 Task: Create a schedule automation trigger every first saturday of the month at 03:00 PM.
Action: Mouse moved to (1187, 344)
Screenshot: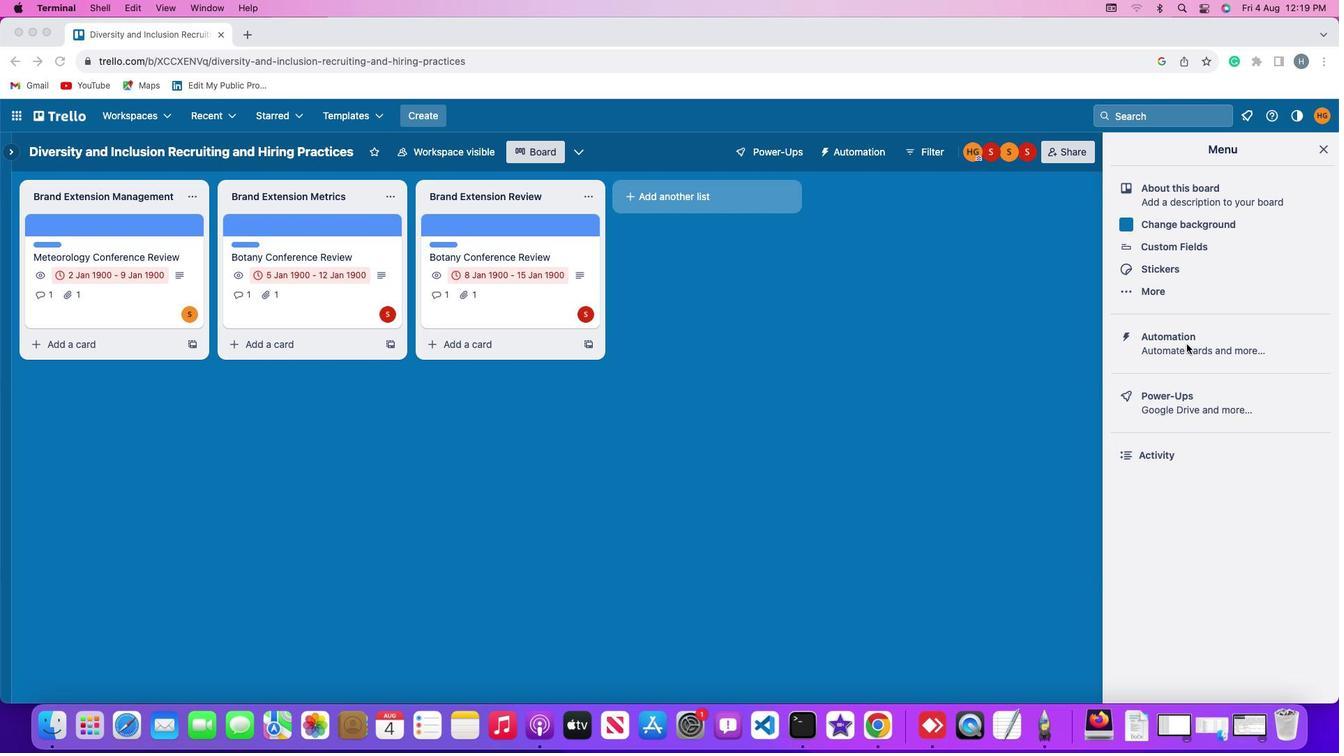 
Action: Mouse pressed left at (1187, 344)
Screenshot: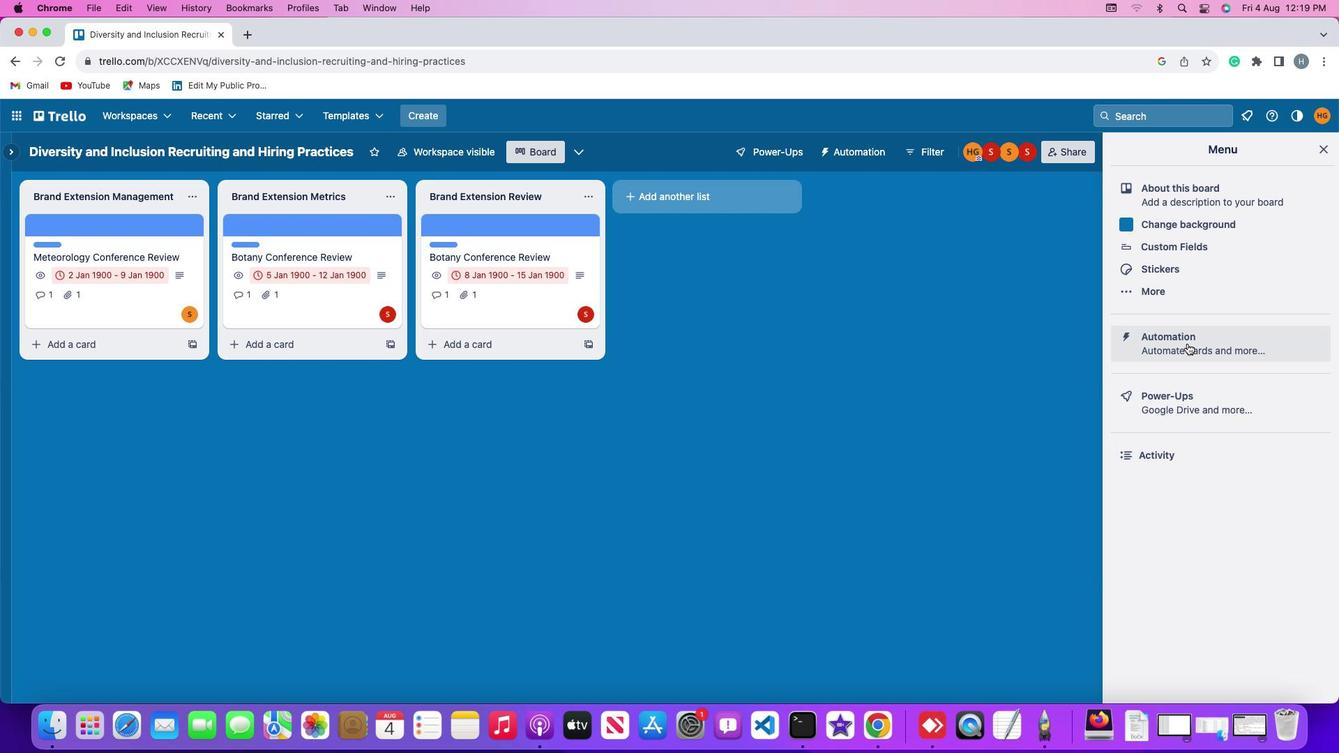 
Action: Mouse moved to (1195, 341)
Screenshot: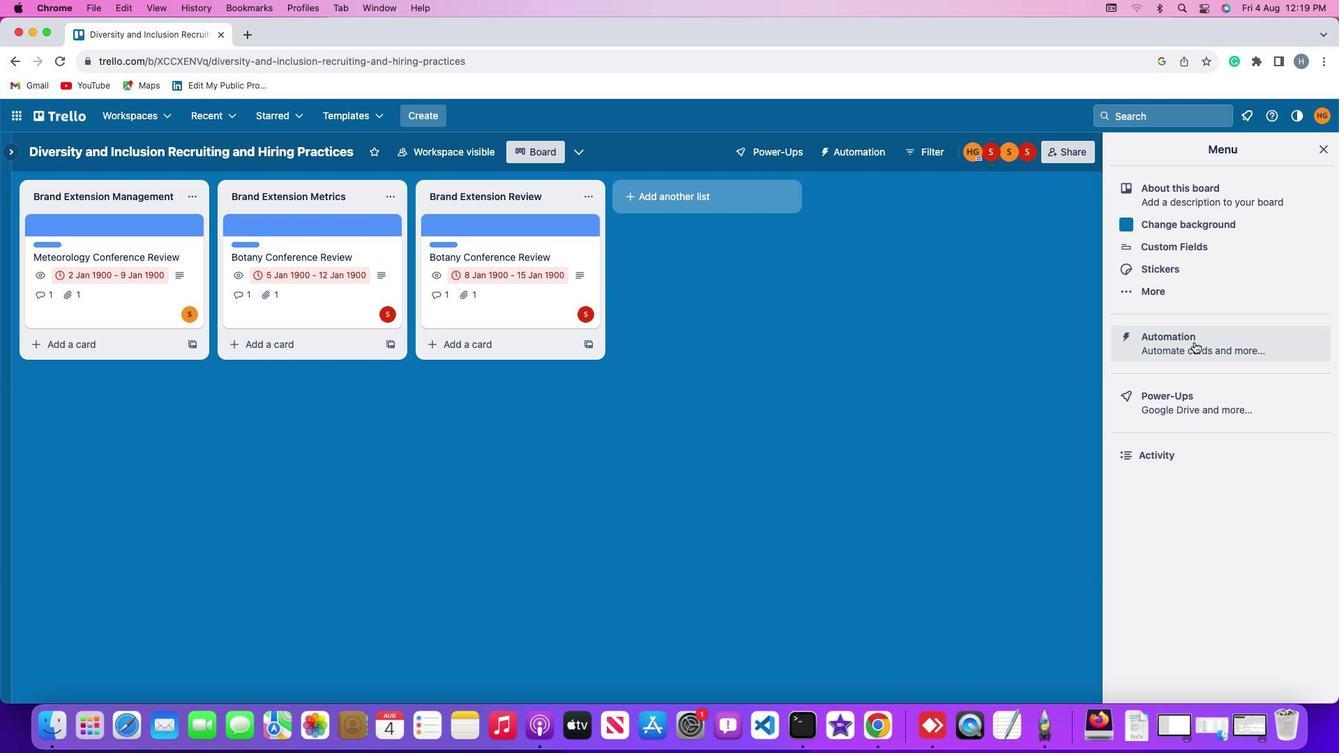 
Action: Mouse pressed left at (1195, 341)
Screenshot: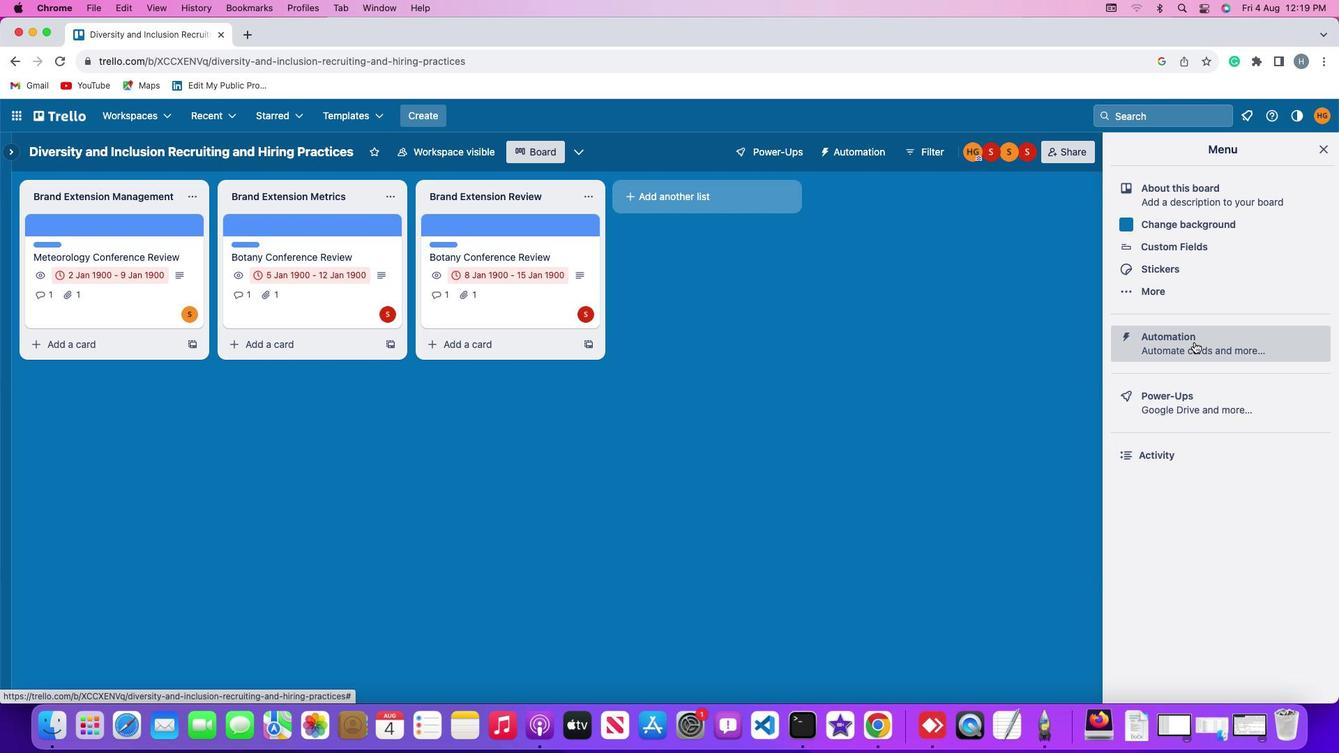 
Action: Mouse moved to (93, 306)
Screenshot: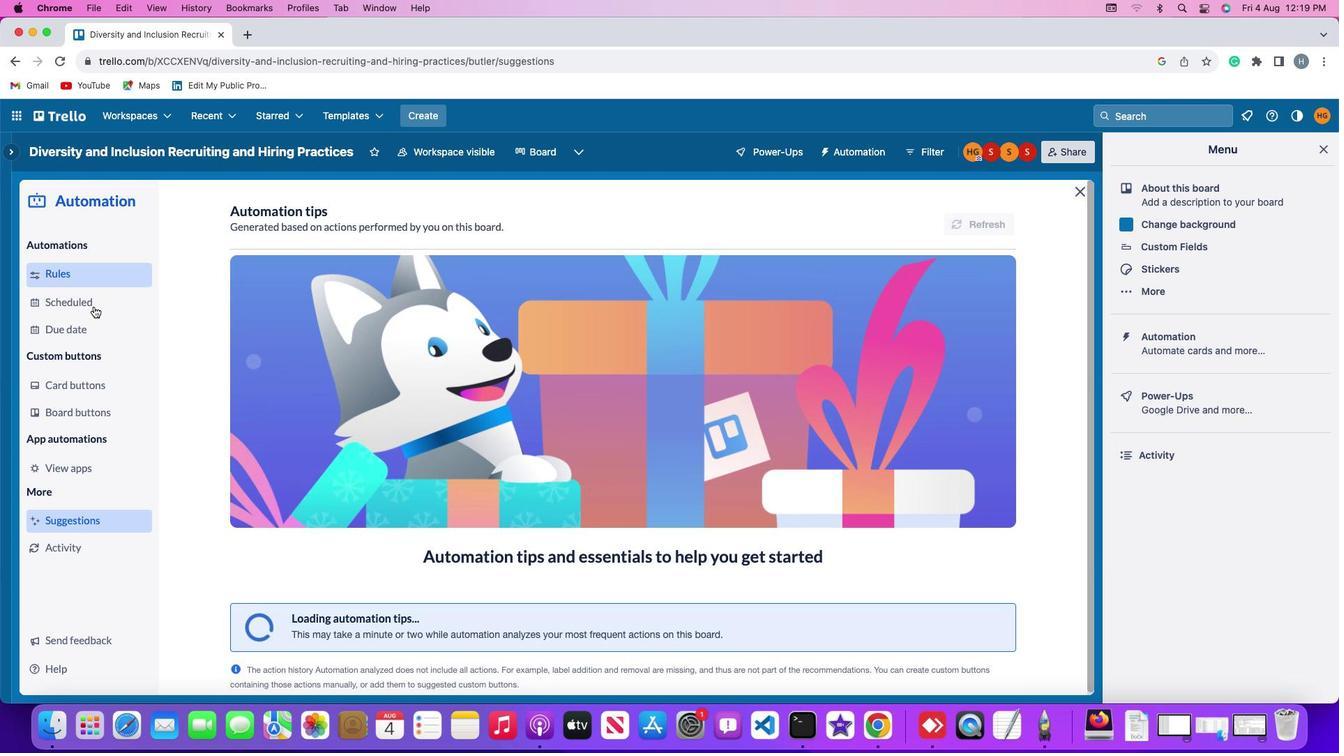 
Action: Mouse pressed left at (93, 306)
Screenshot: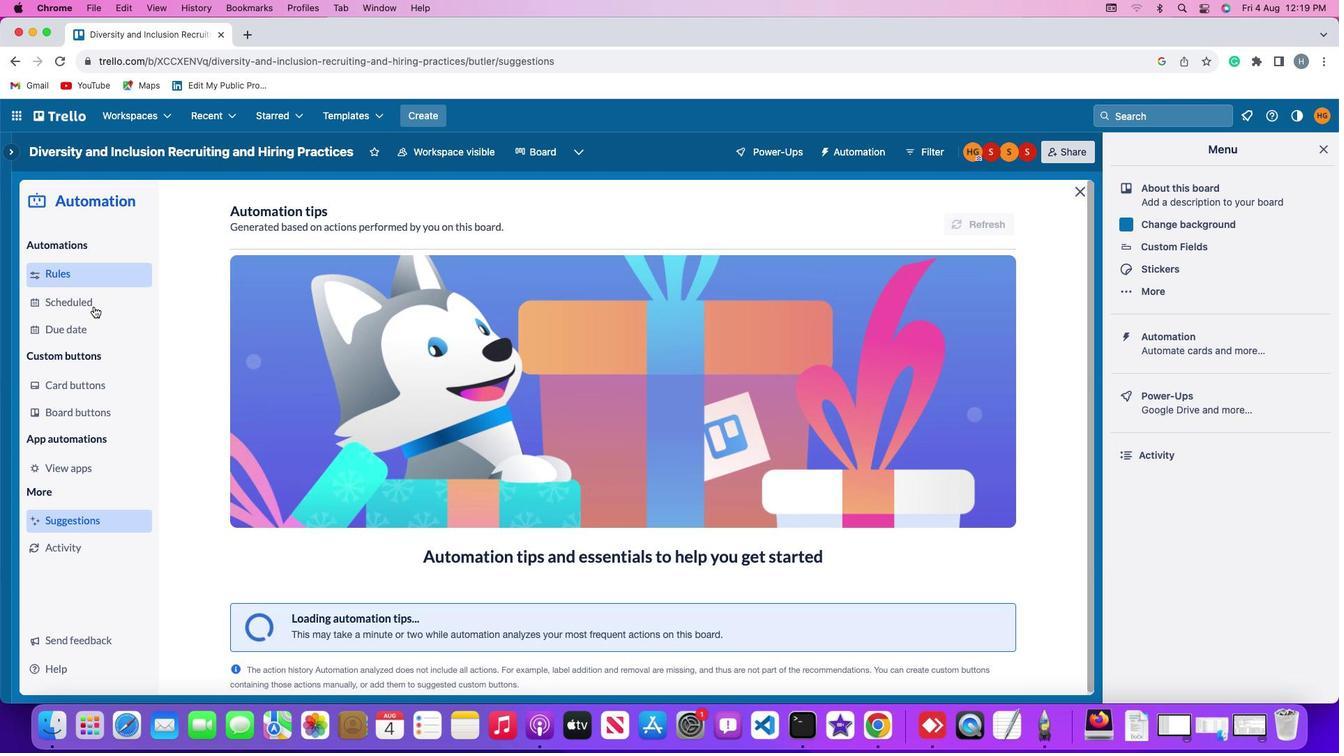 
Action: Mouse moved to (931, 212)
Screenshot: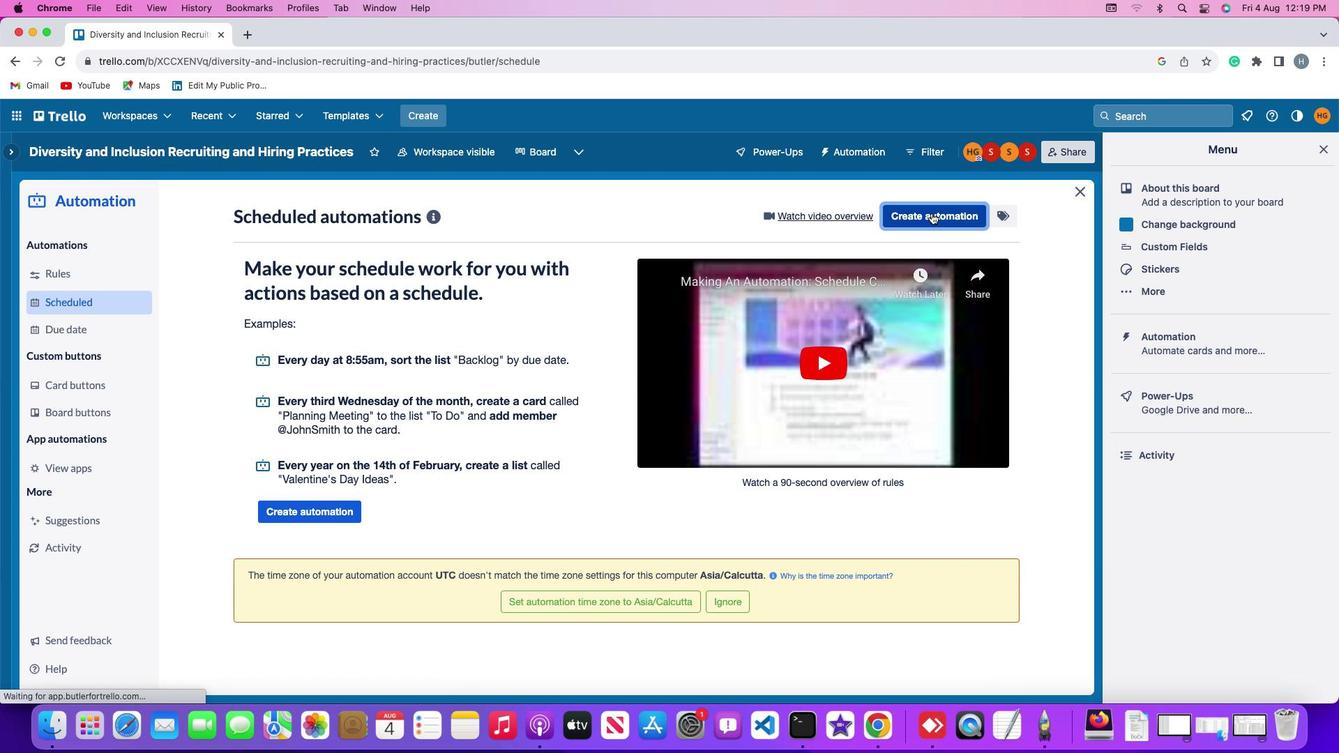 
Action: Mouse pressed left at (931, 212)
Screenshot: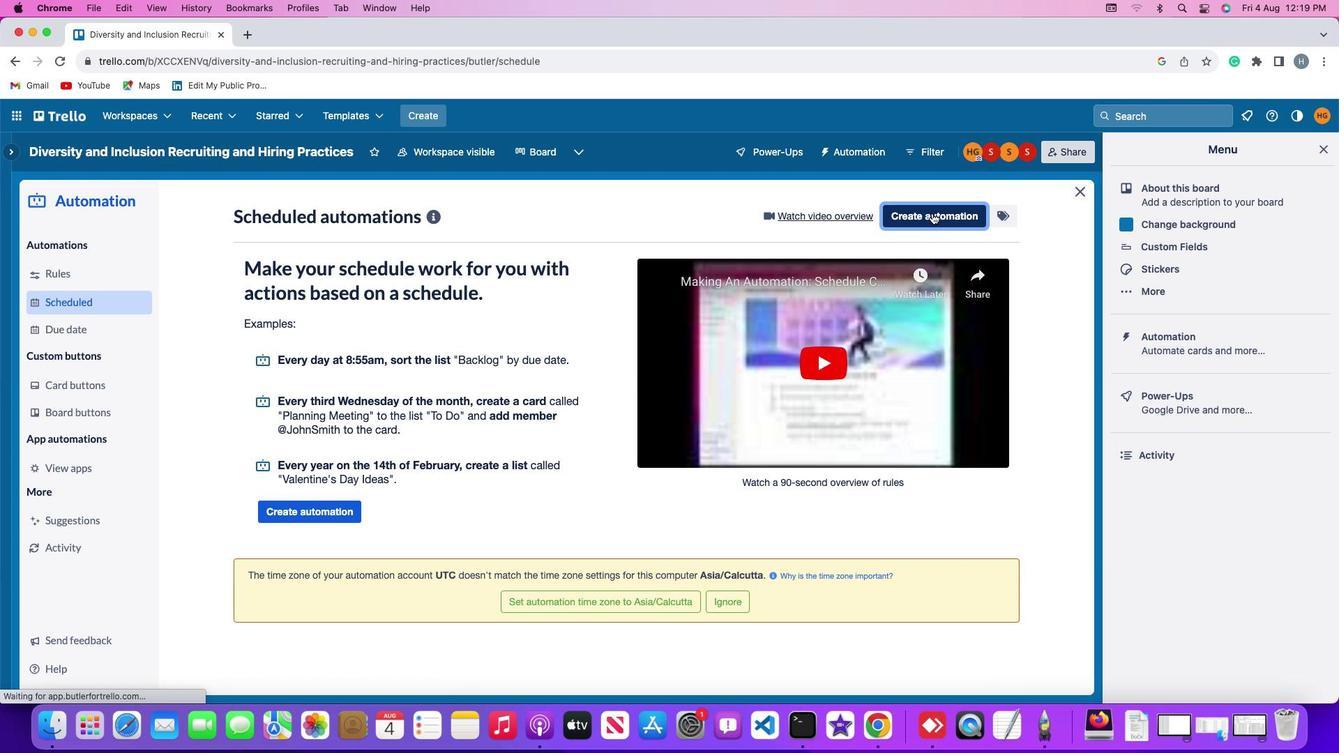 
Action: Mouse moved to (643, 353)
Screenshot: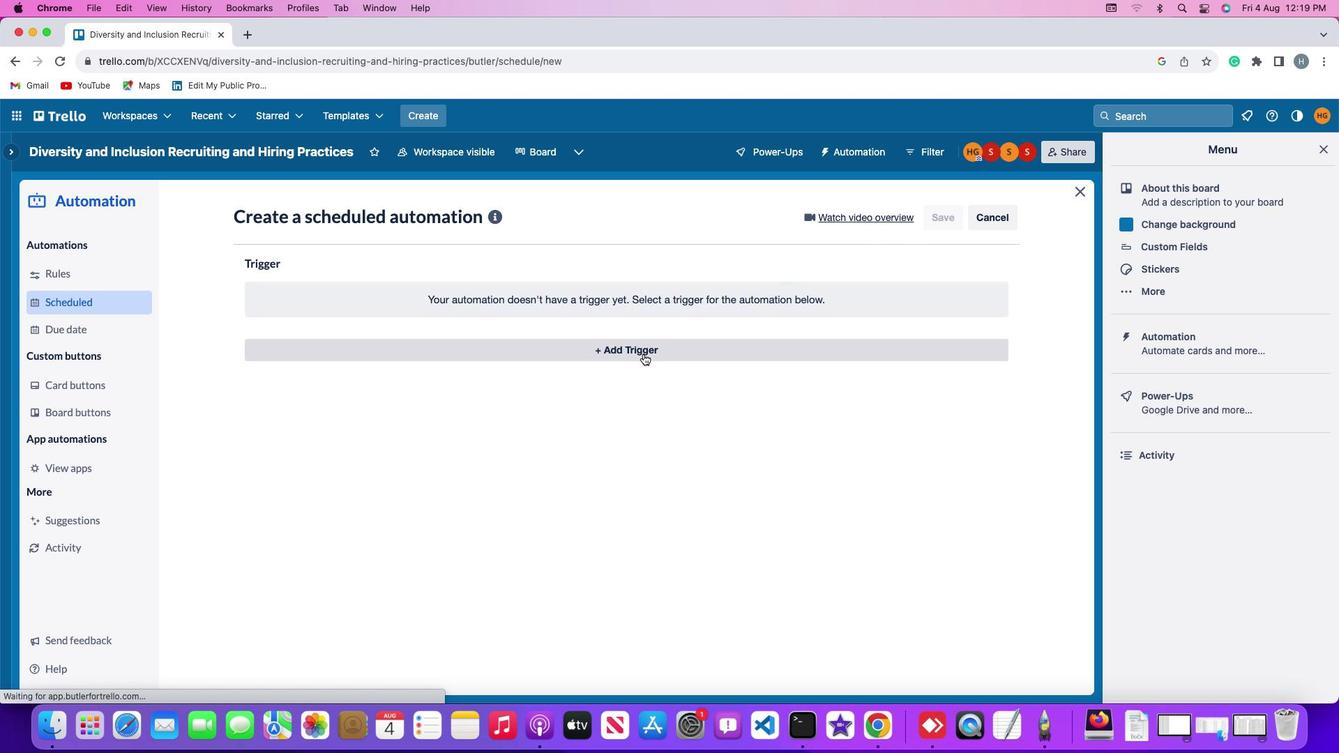 
Action: Mouse pressed left at (643, 353)
Screenshot: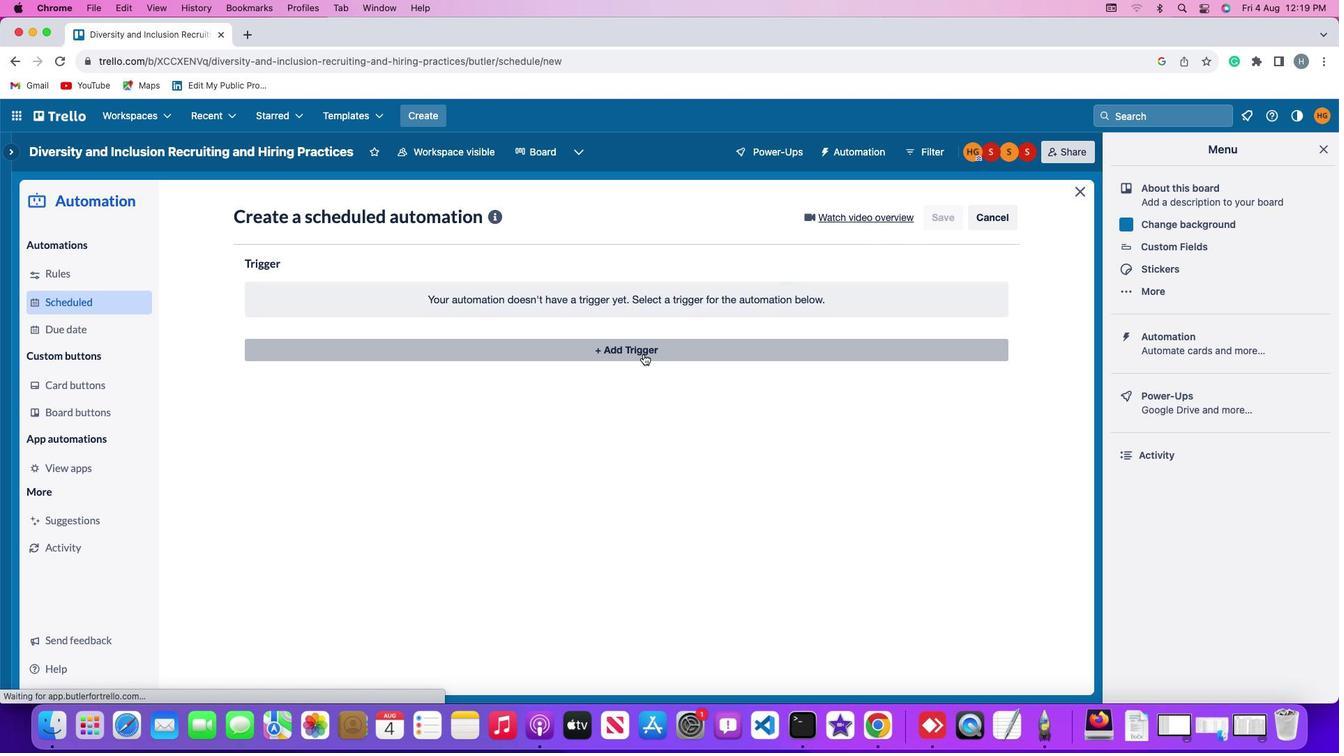 
Action: Mouse moved to (295, 540)
Screenshot: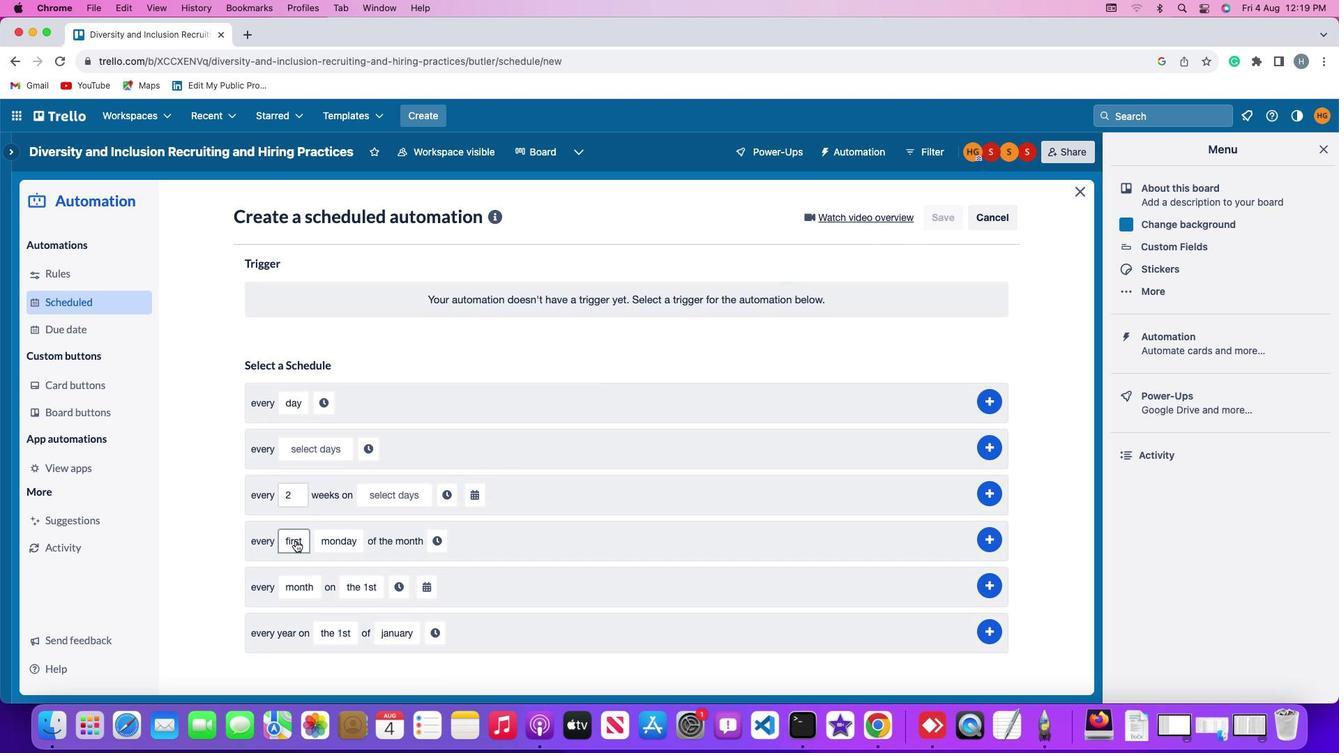 
Action: Mouse pressed left at (295, 540)
Screenshot: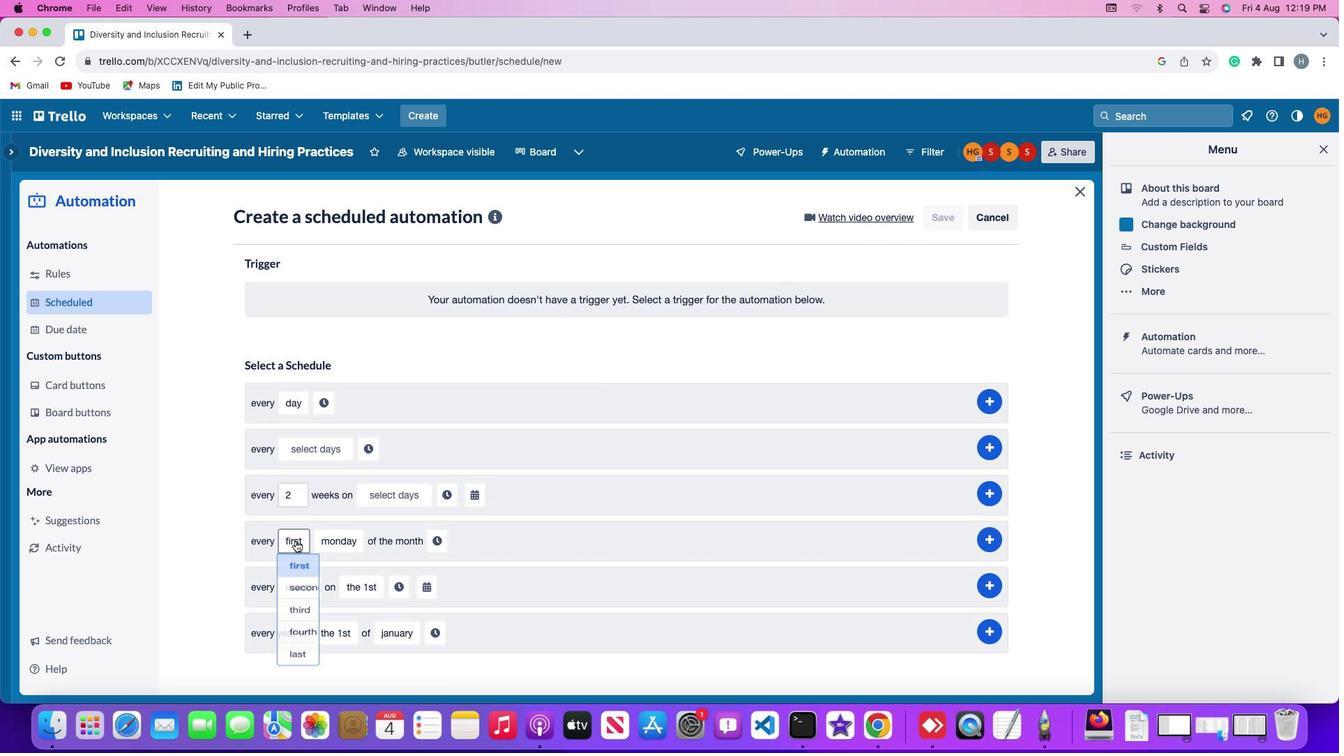 
Action: Mouse moved to (295, 564)
Screenshot: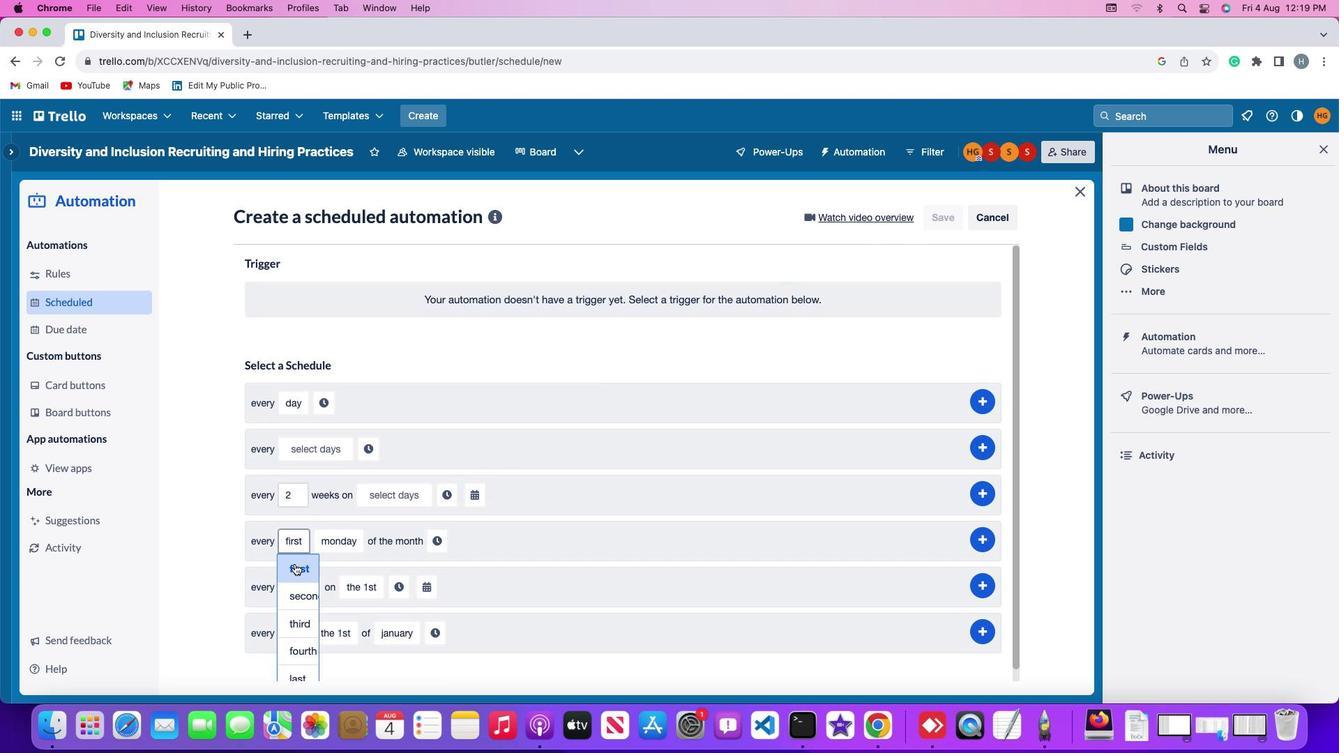 
Action: Mouse pressed left at (295, 564)
Screenshot: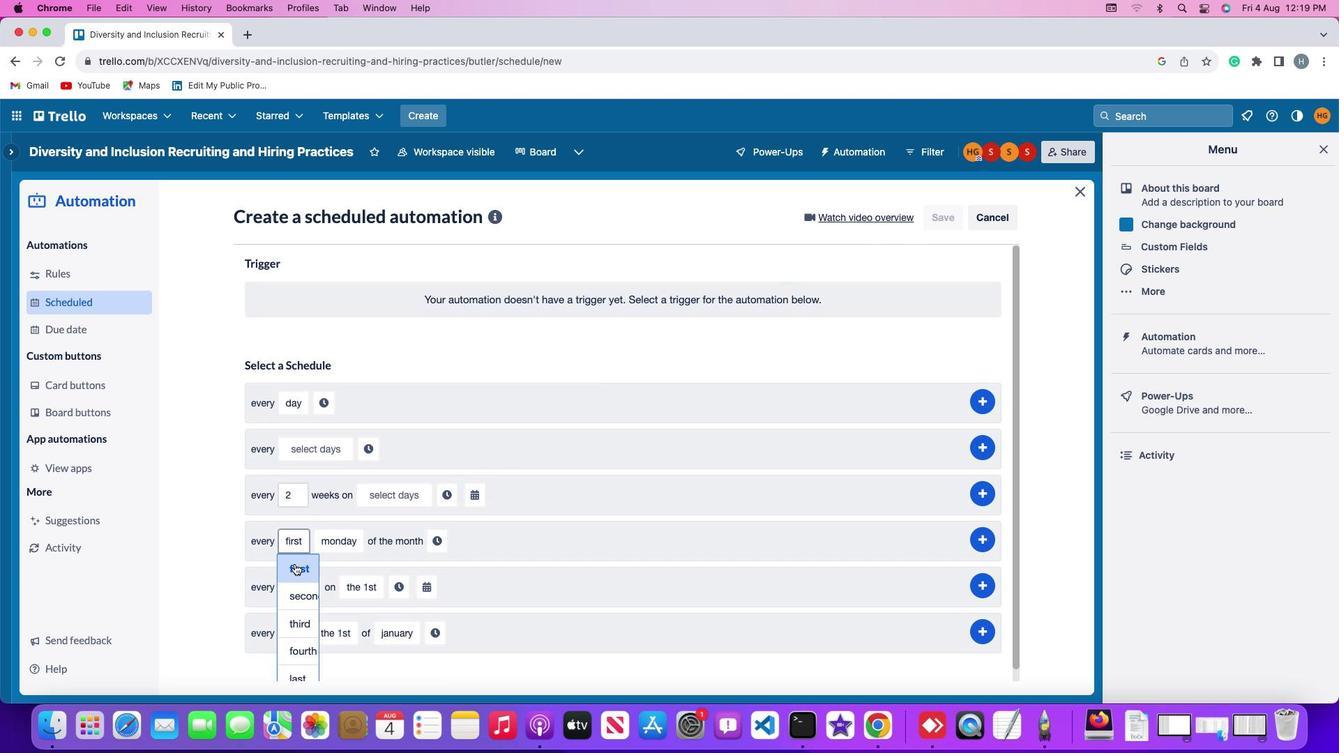 
Action: Mouse moved to (354, 516)
Screenshot: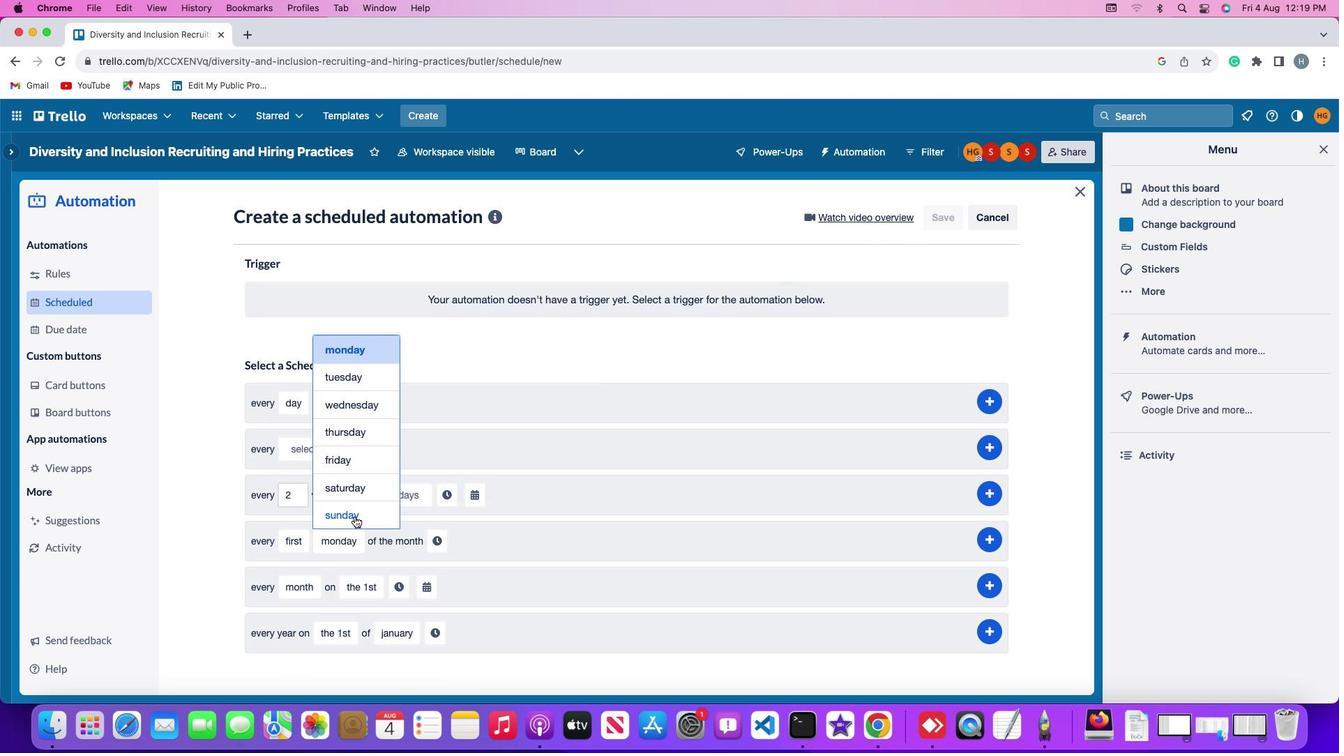 
Action: Mouse pressed left at (354, 516)
Screenshot: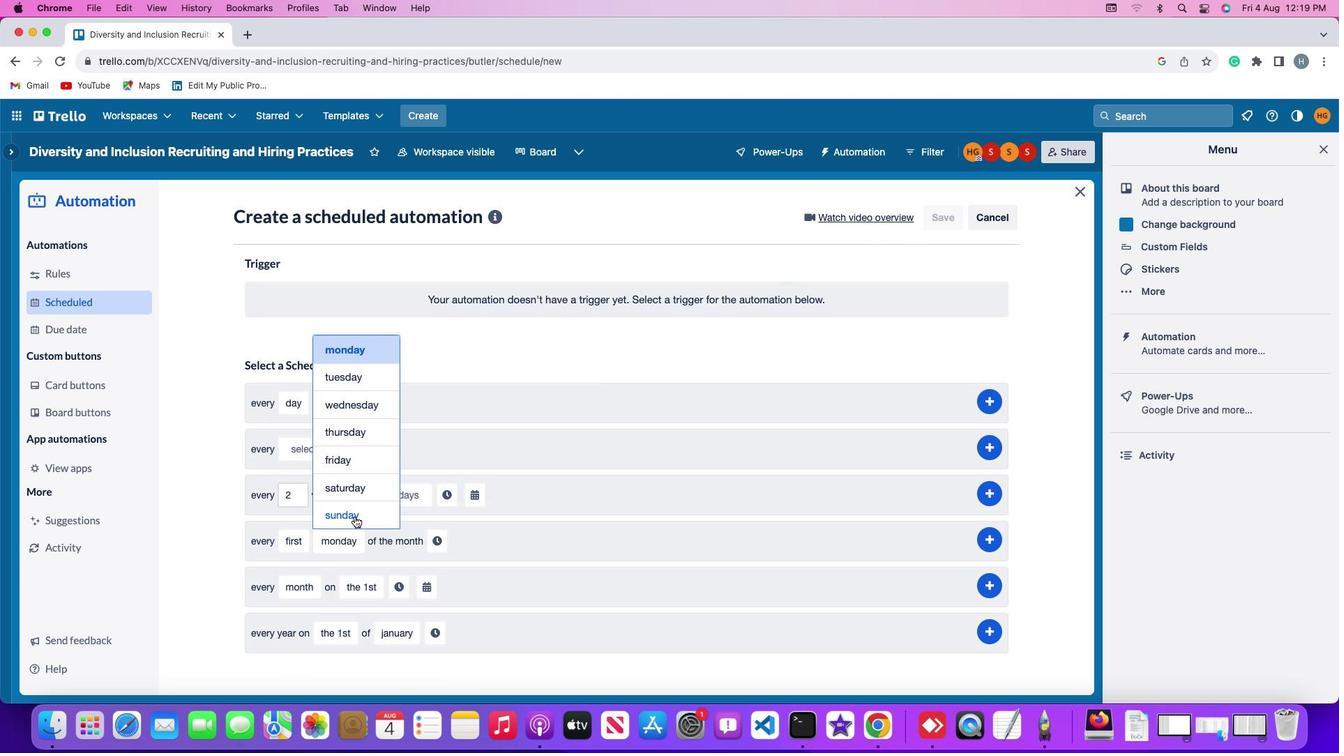 
Action: Mouse moved to (431, 540)
Screenshot: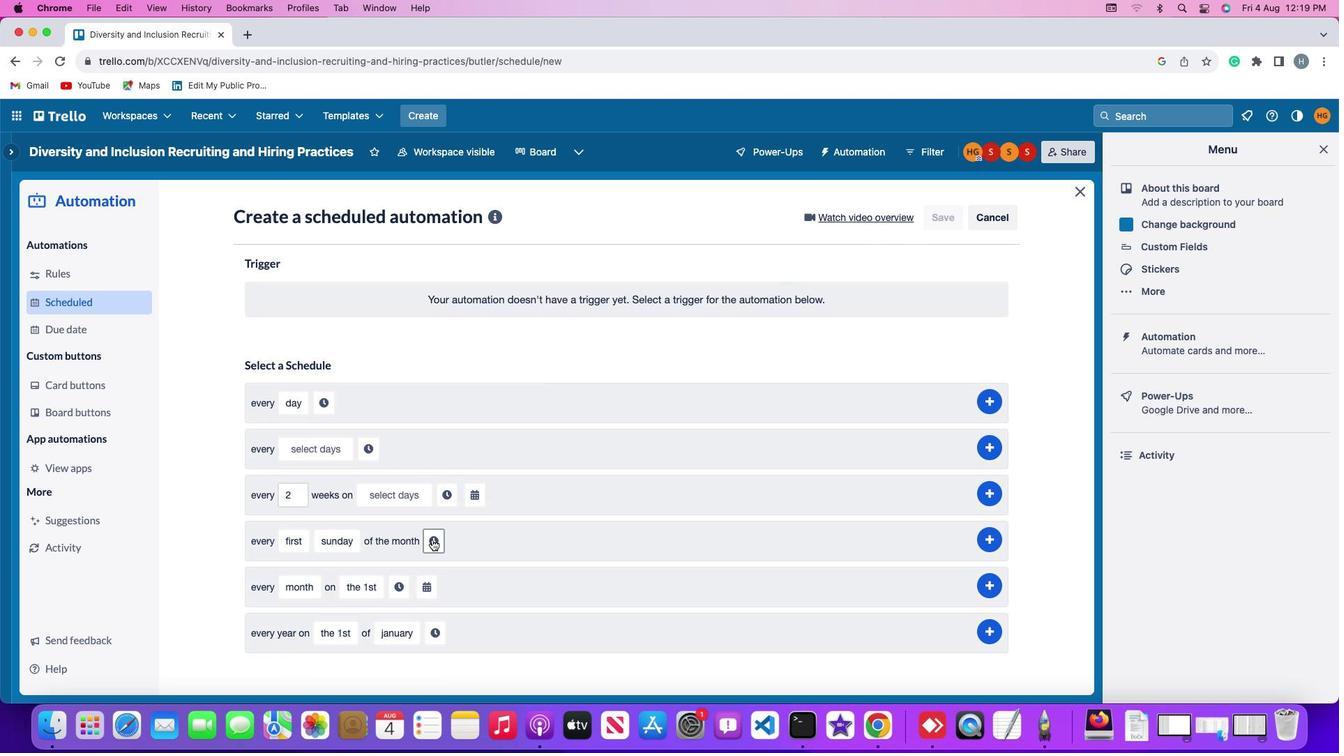
Action: Mouse pressed left at (431, 540)
Screenshot: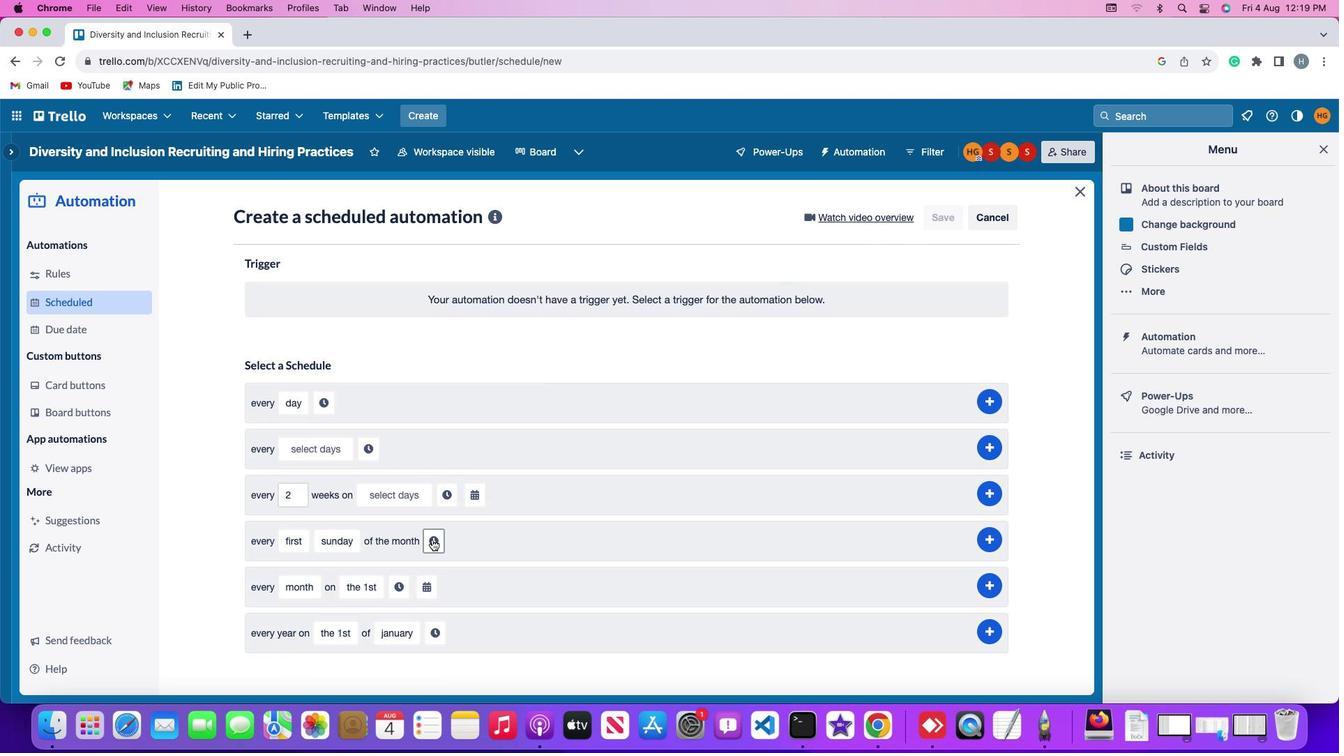 
Action: Mouse moved to (461, 542)
Screenshot: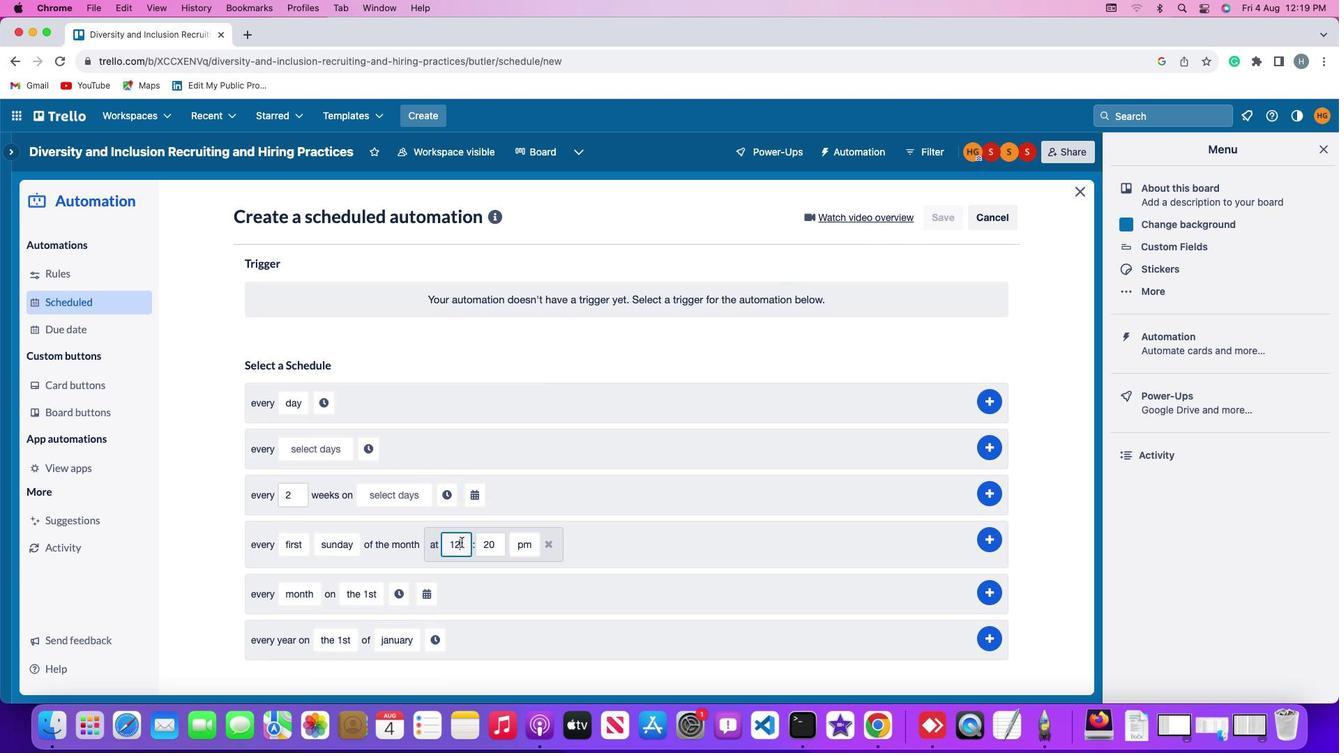 
Action: Mouse pressed left at (461, 542)
Screenshot: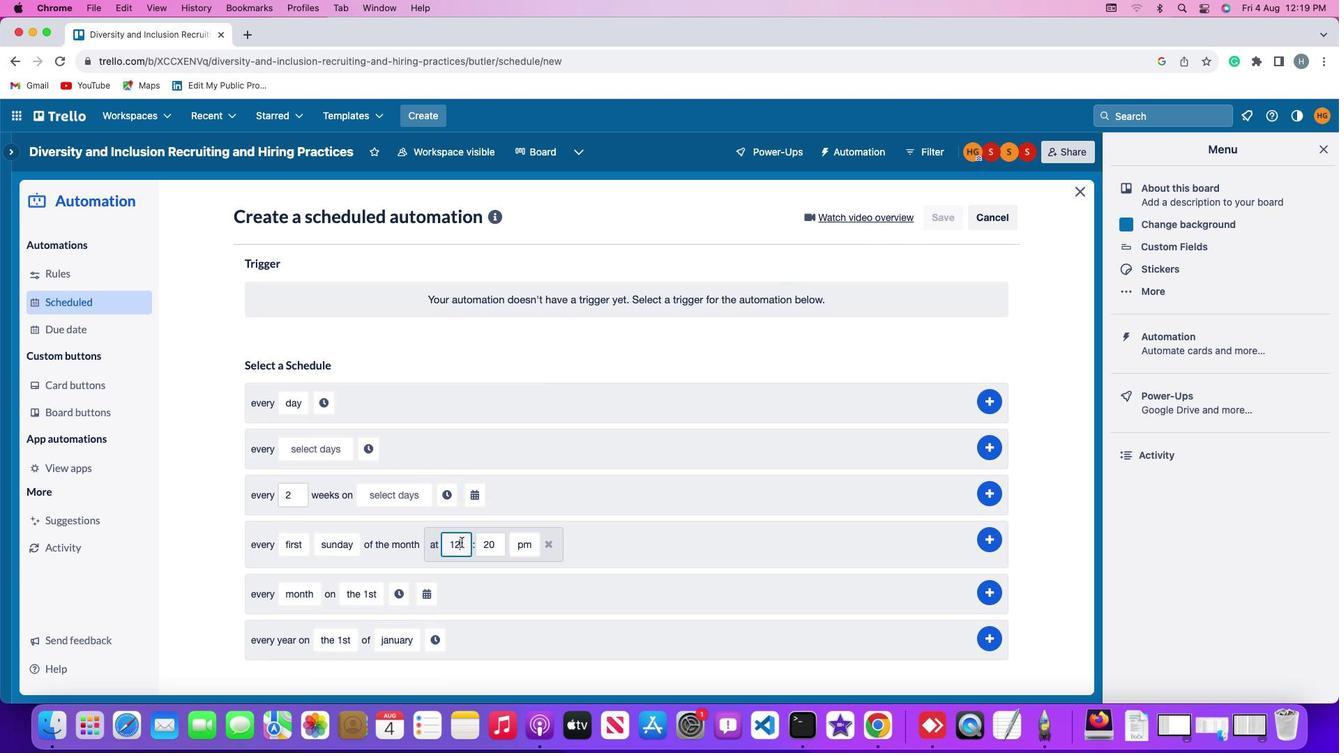 
Action: Key pressed Key.backspaceKey.backspace
Screenshot: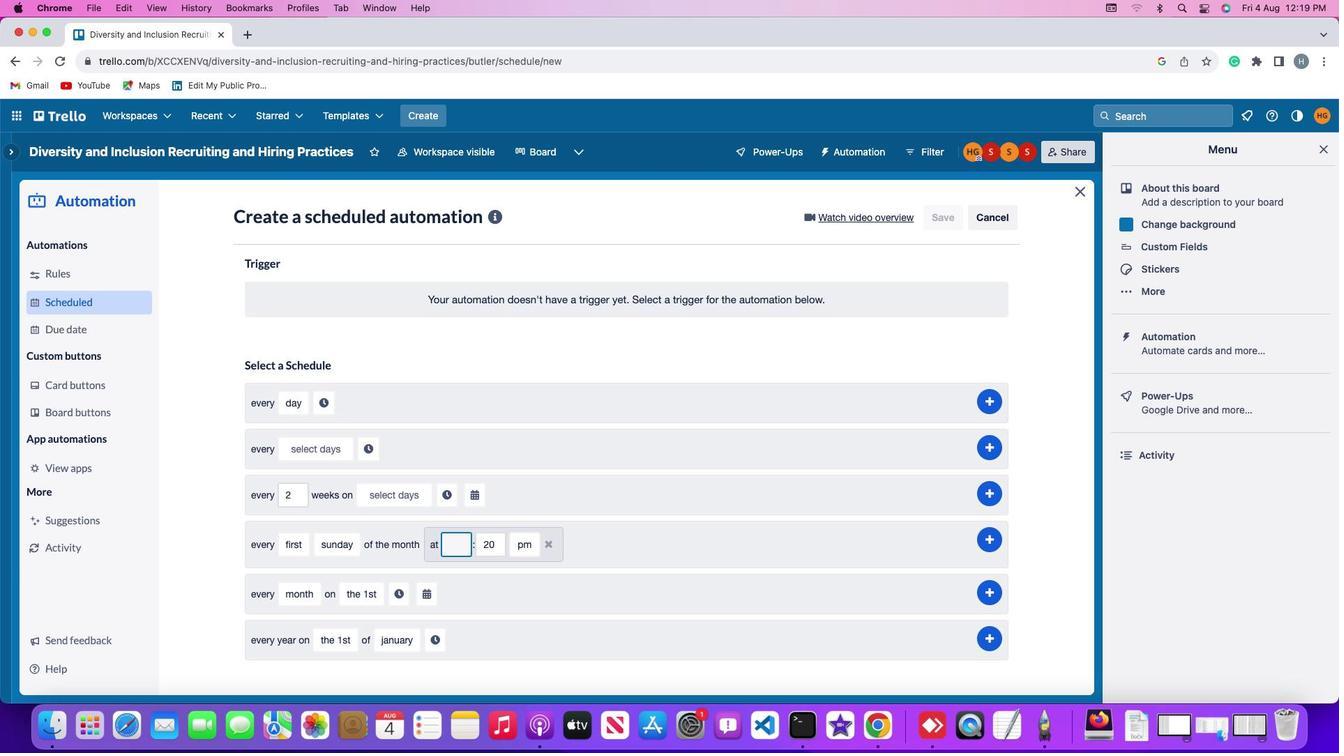 
Action: Mouse moved to (461, 542)
Screenshot: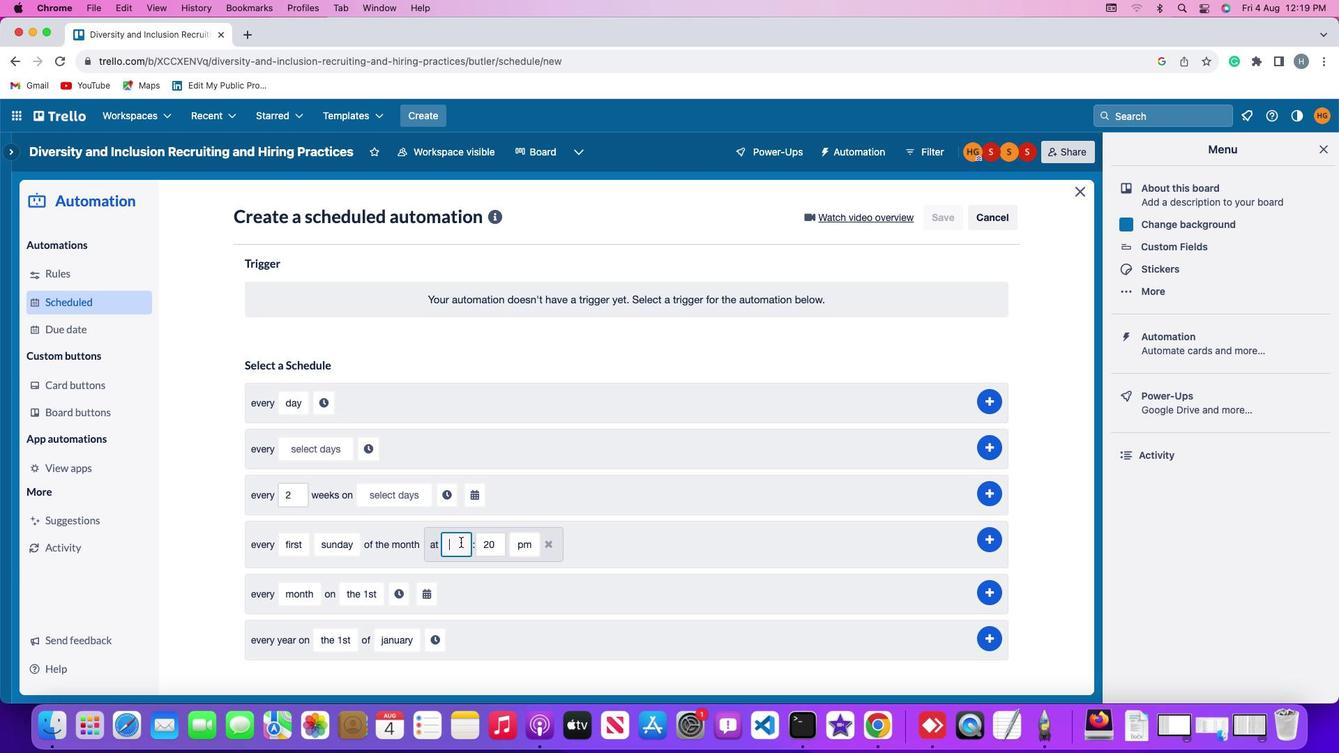 
Action: Key pressed '3'
Screenshot: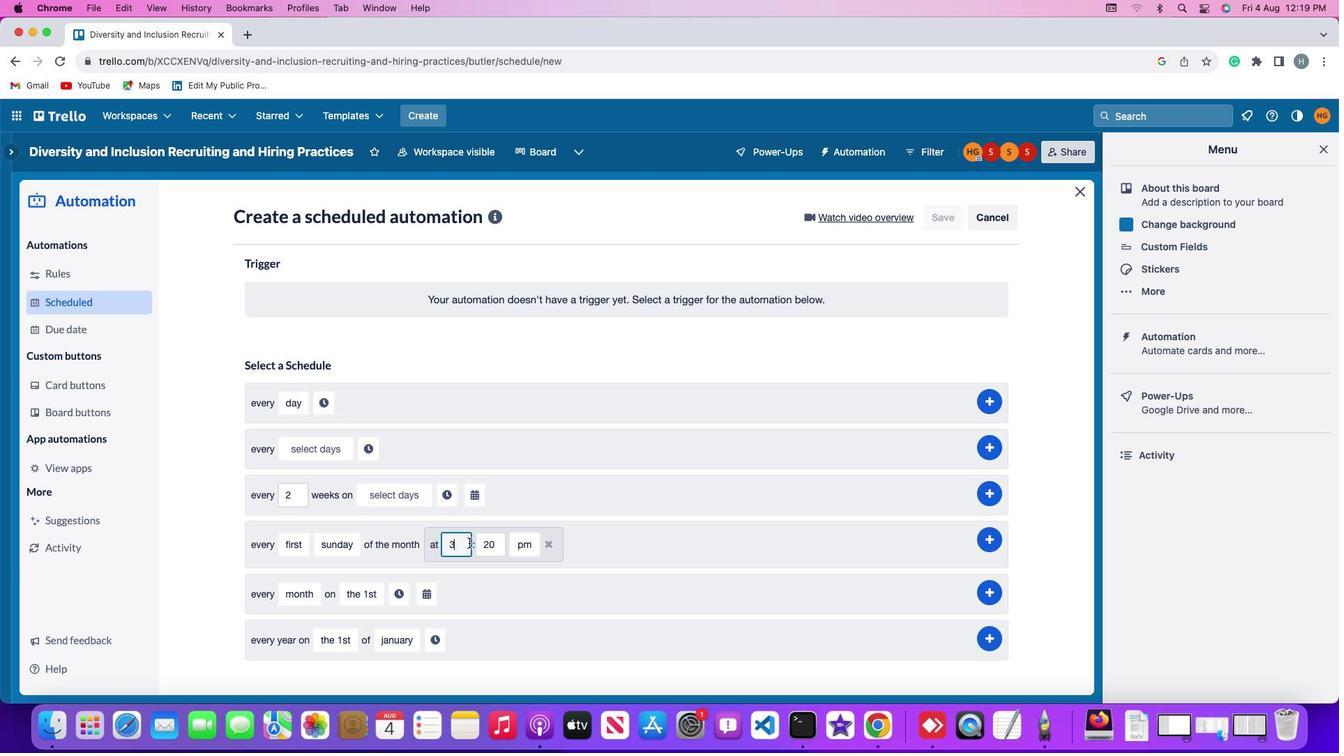 
Action: Mouse moved to (498, 544)
Screenshot: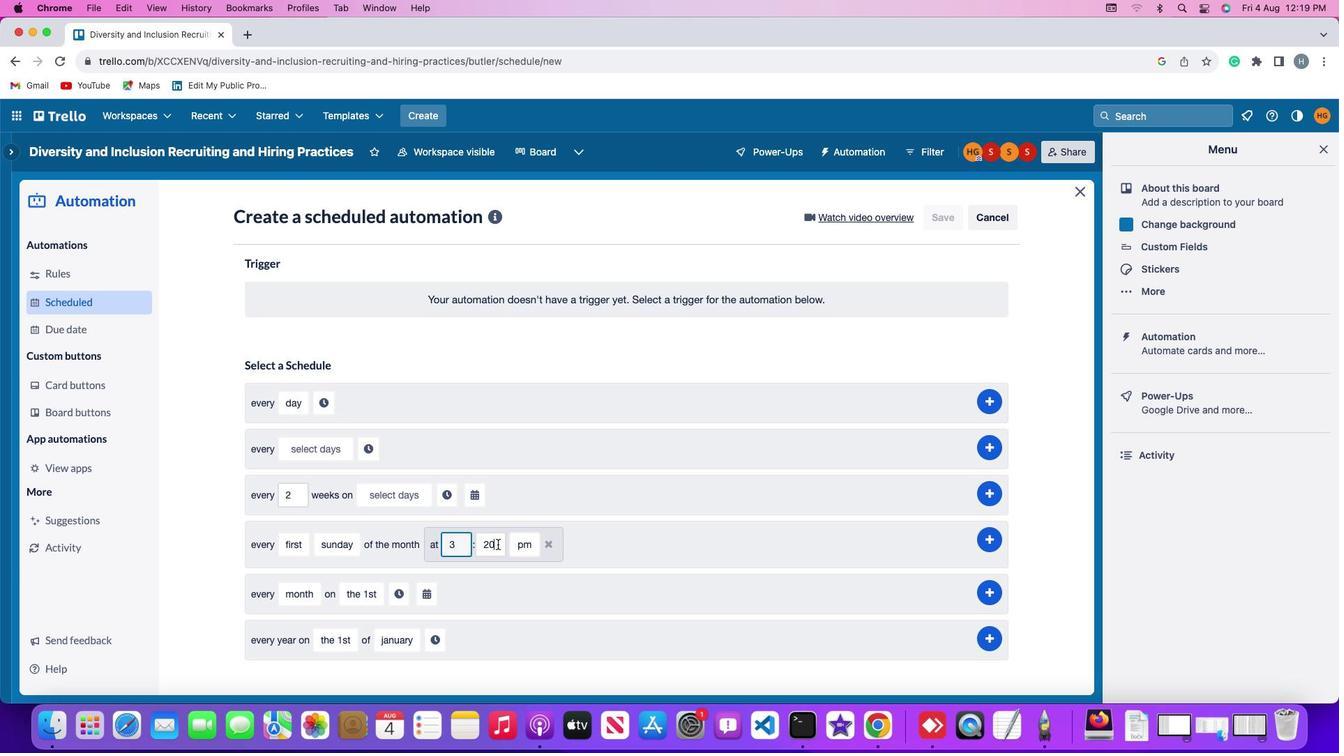 
Action: Mouse pressed left at (498, 544)
Screenshot: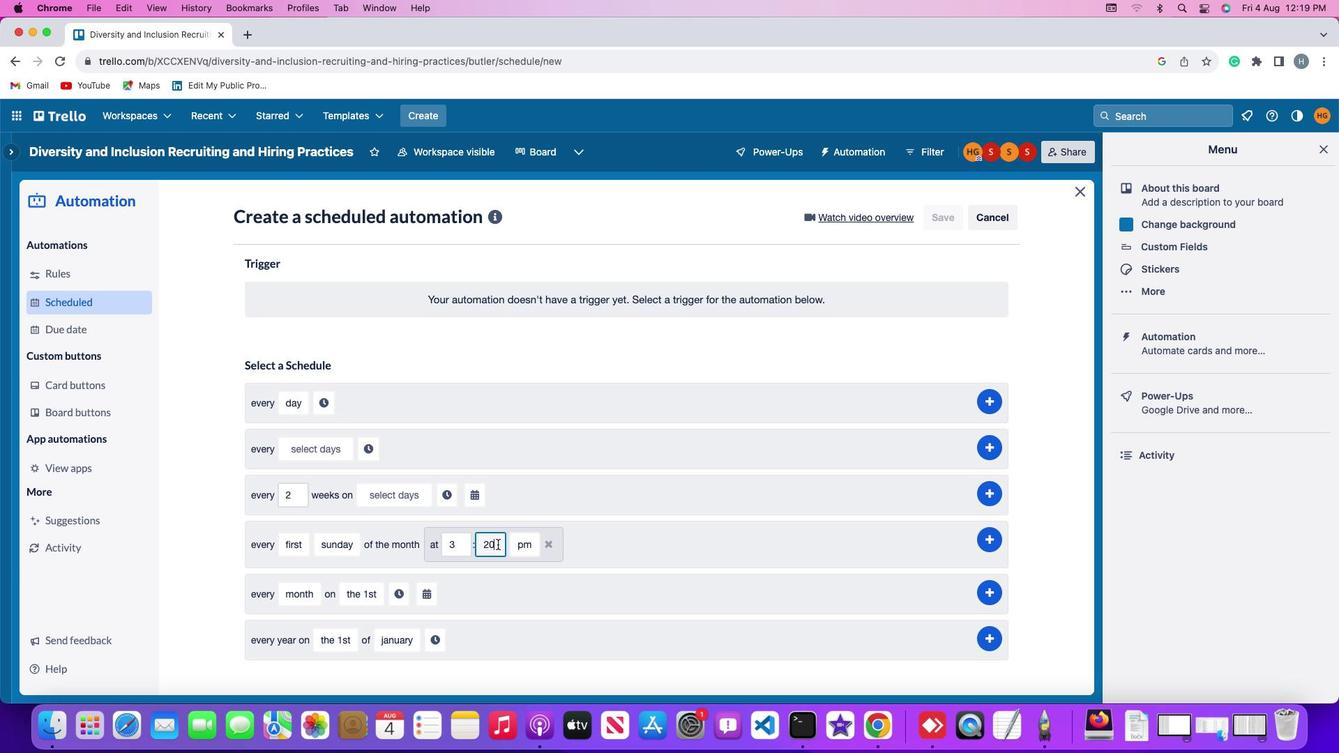
Action: Mouse moved to (498, 544)
Screenshot: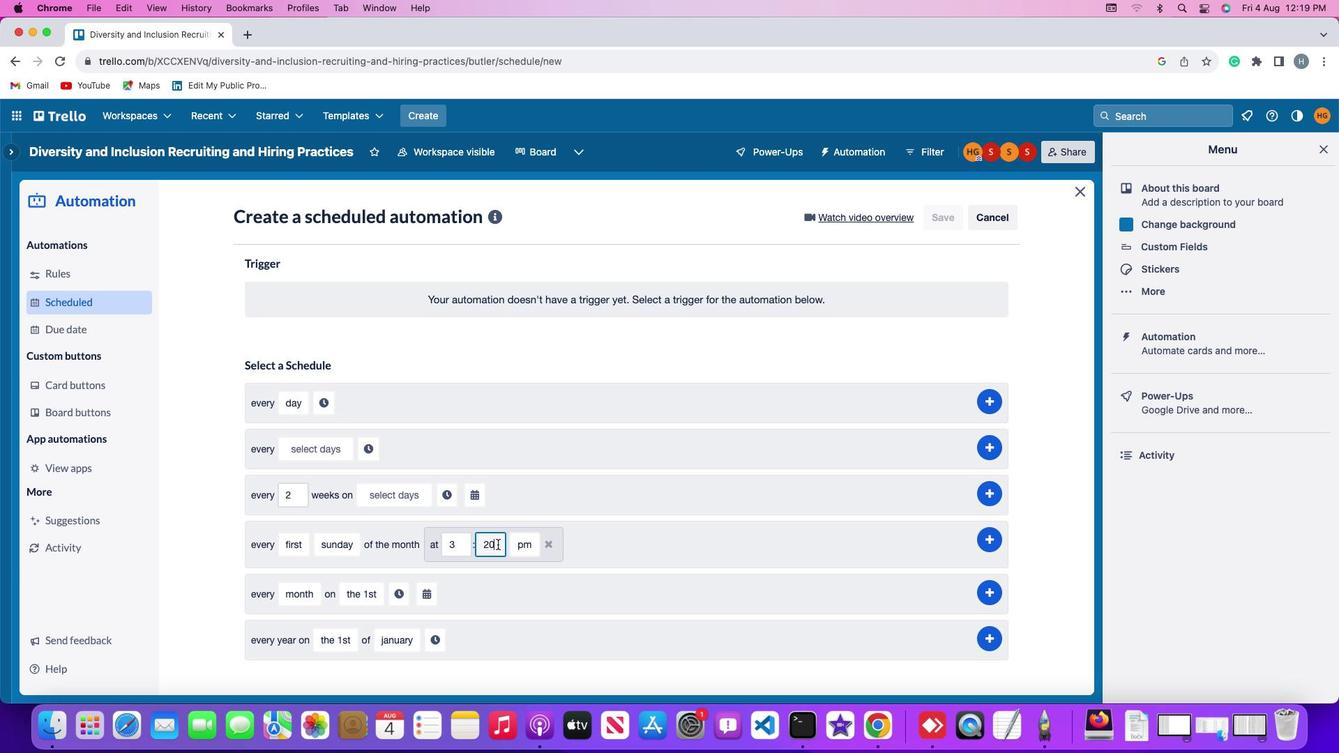 
Action: Key pressed Key.backspaceKey.backspace'0''0'
Screenshot: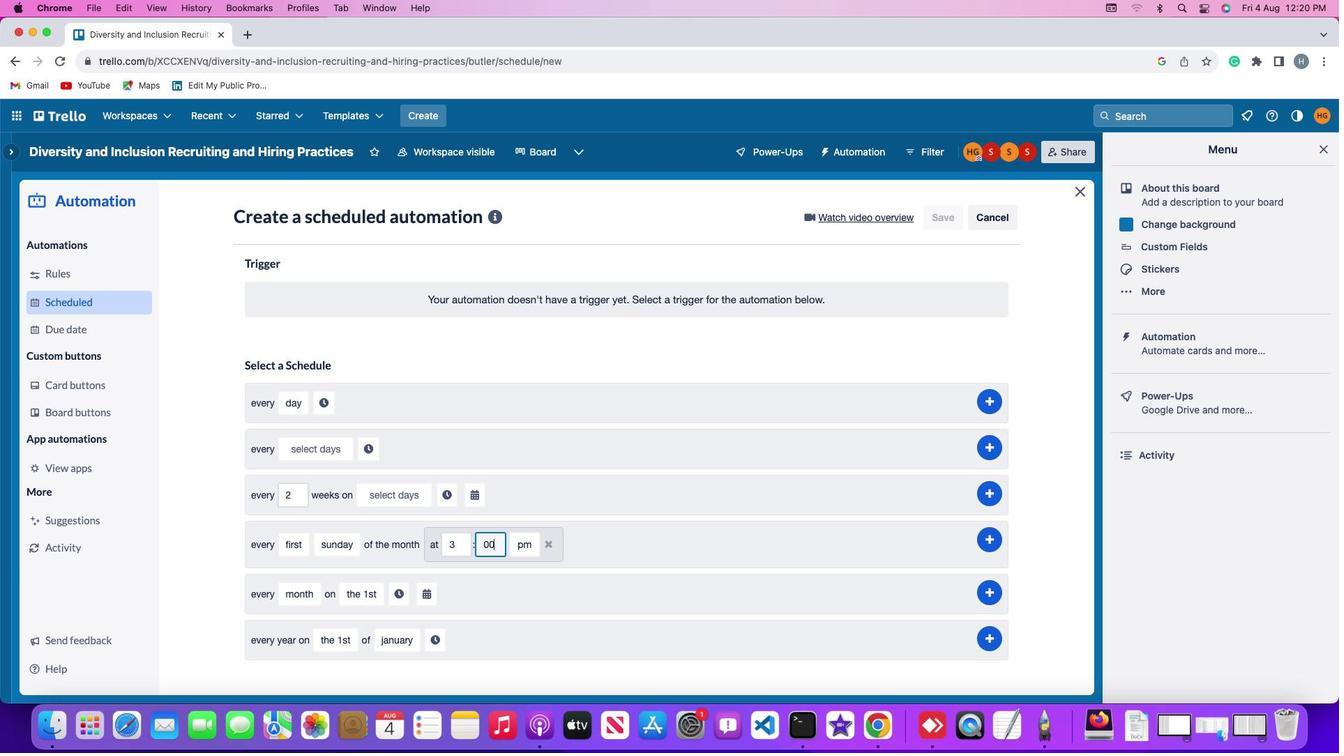 
Action: Mouse moved to (531, 602)
Screenshot: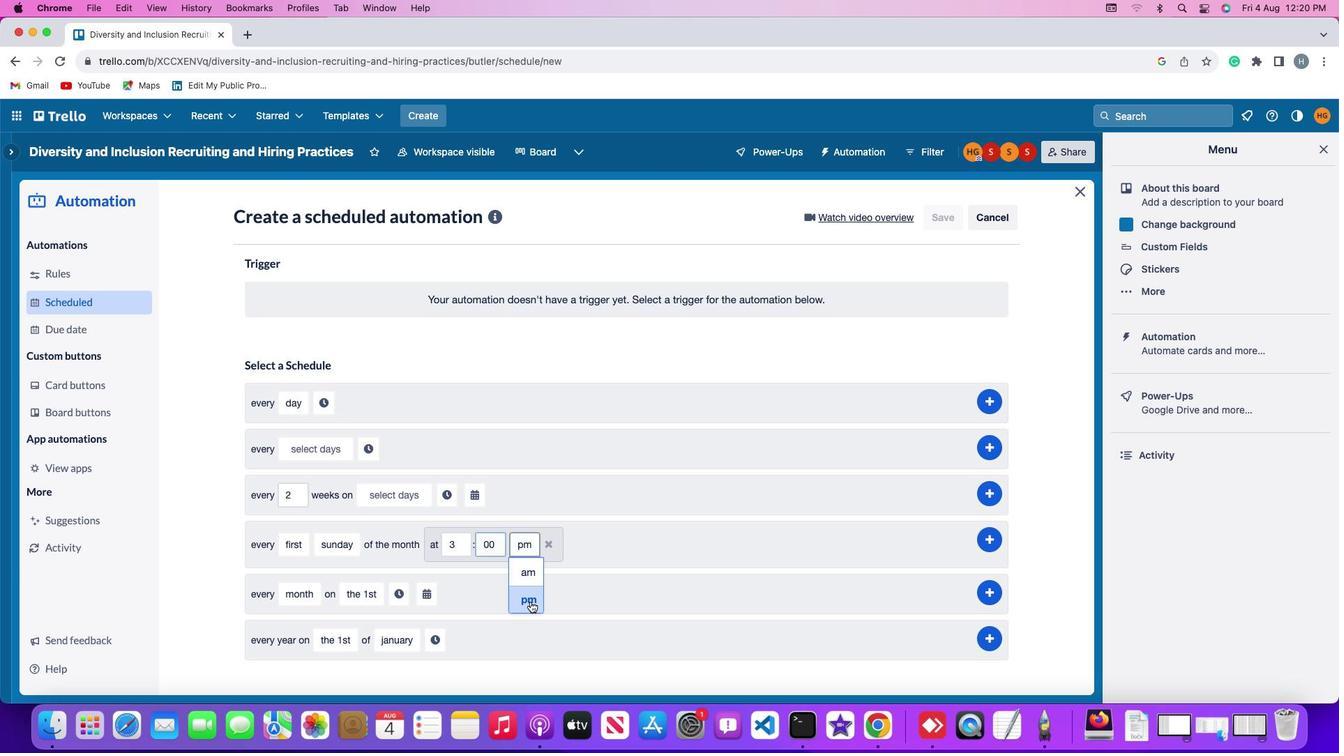 
Action: Mouse pressed left at (531, 602)
Screenshot: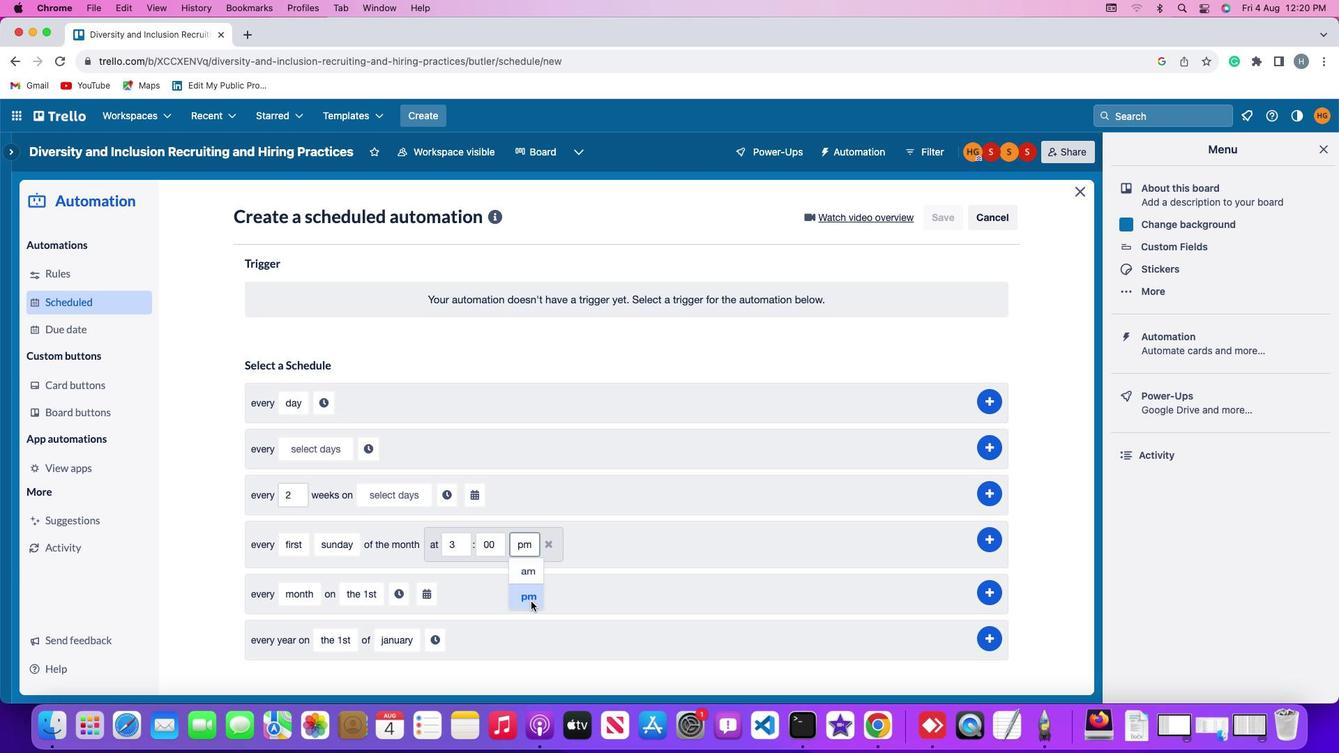 
Action: Mouse moved to (985, 539)
Screenshot: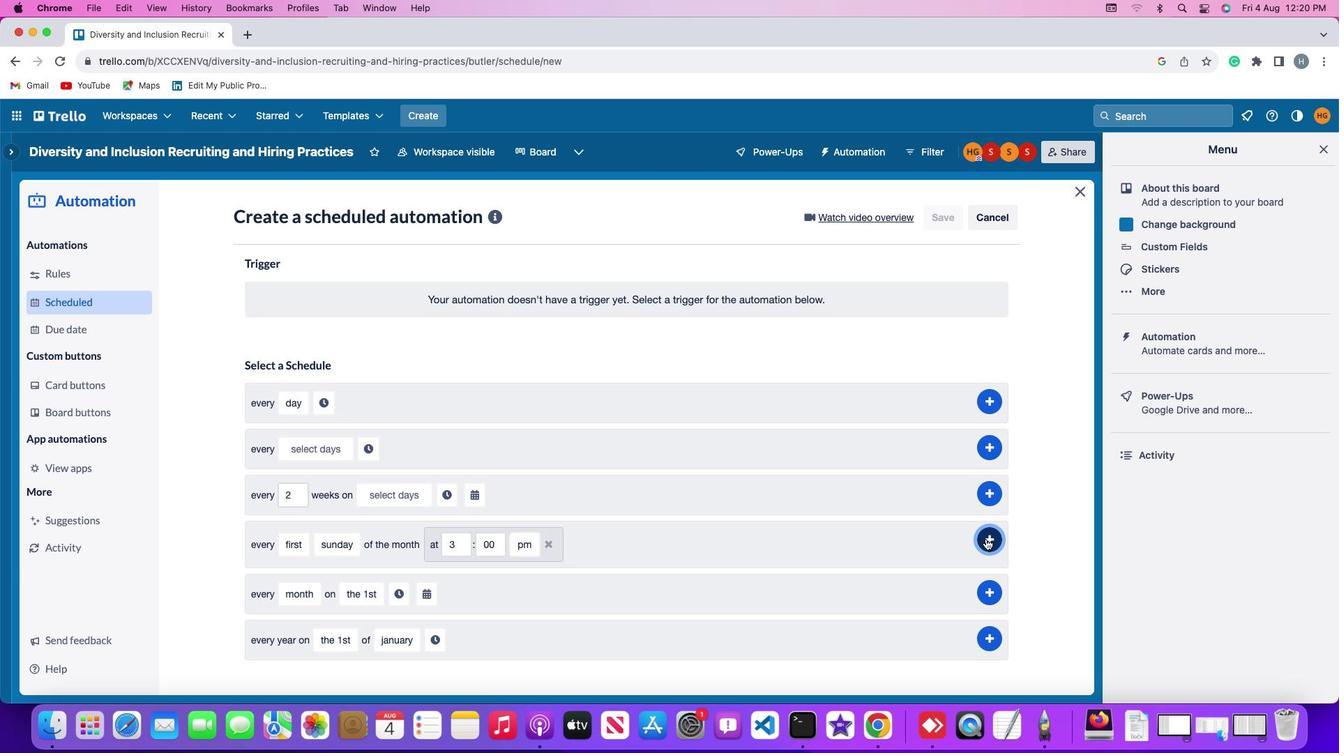 
Action: Mouse pressed left at (985, 539)
Screenshot: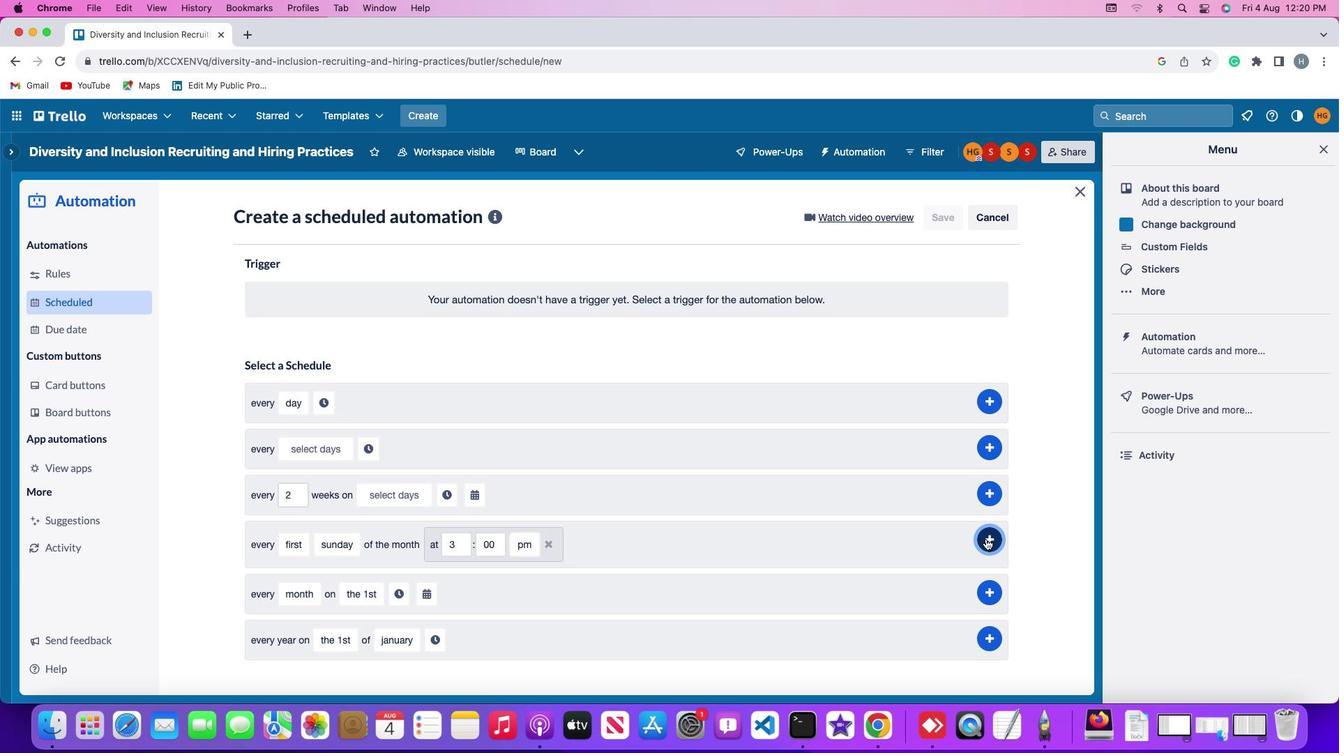 
Action: Mouse moved to (765, 383)
Screenshot: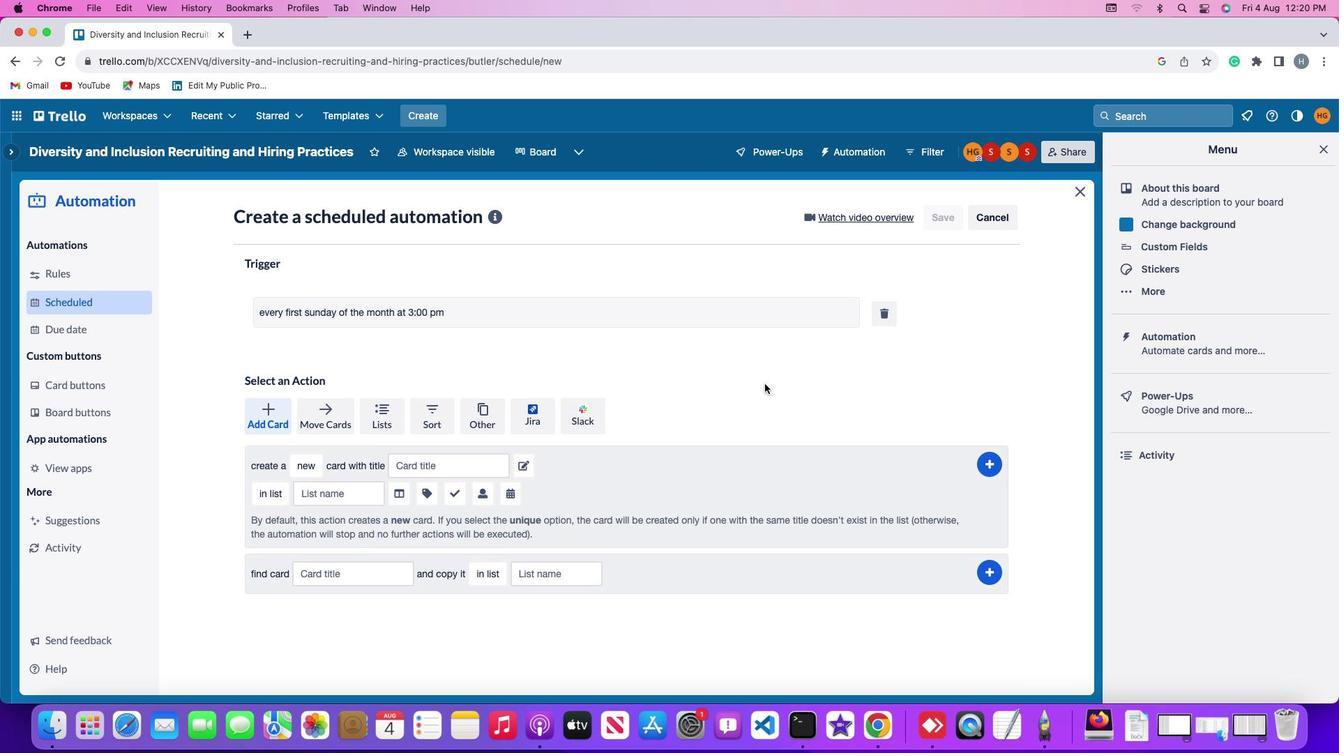 
